 Task: Create a task  Implement data encryption for better user security , assign it to team member softage.9@softage.net in the project TractLine and update the status of the task to  At Risk , set the priority of the task to Medium.
Action: Mouse moved to (77, 467)
Screenshot: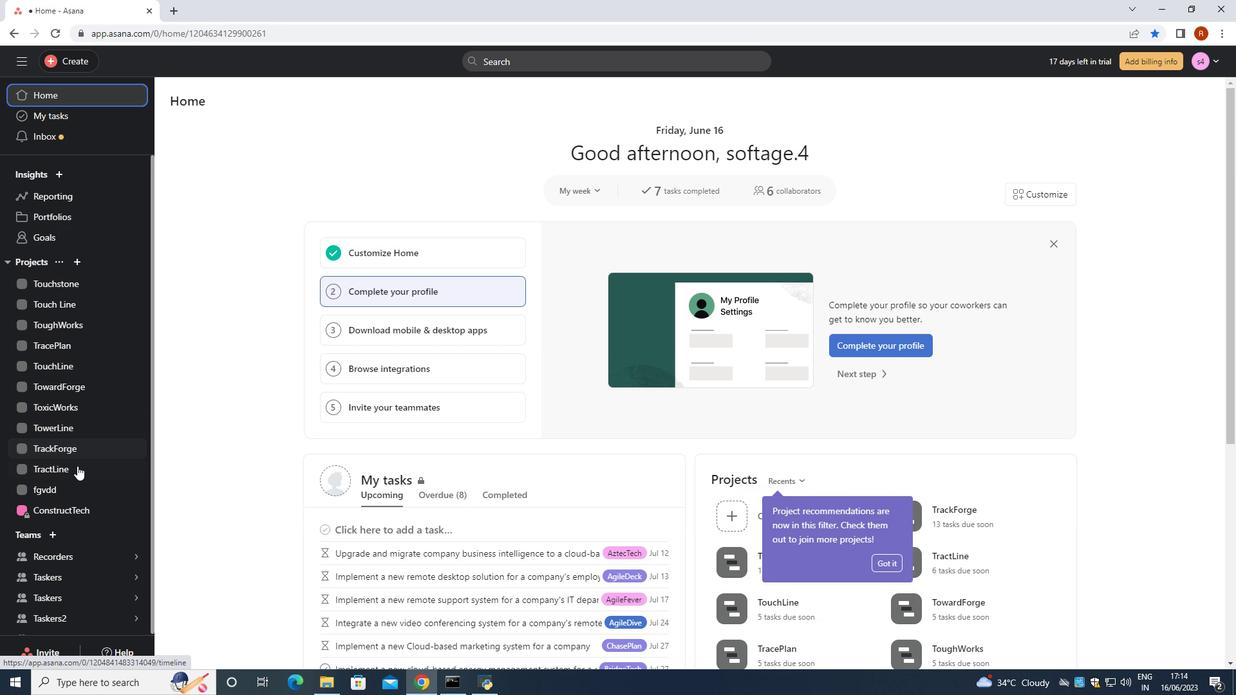 
Action: Mouse pressed left at (77, 467)
Screenshot: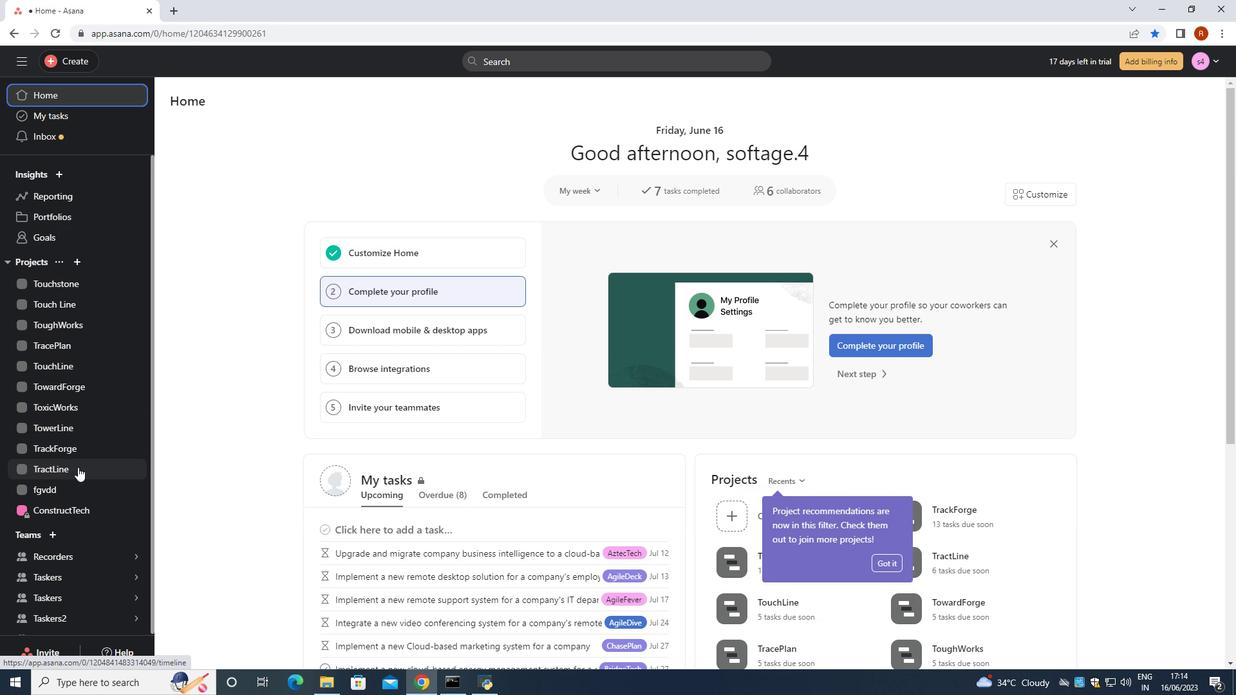 
Action: Mouse moved to (386, 318)
Screenshot: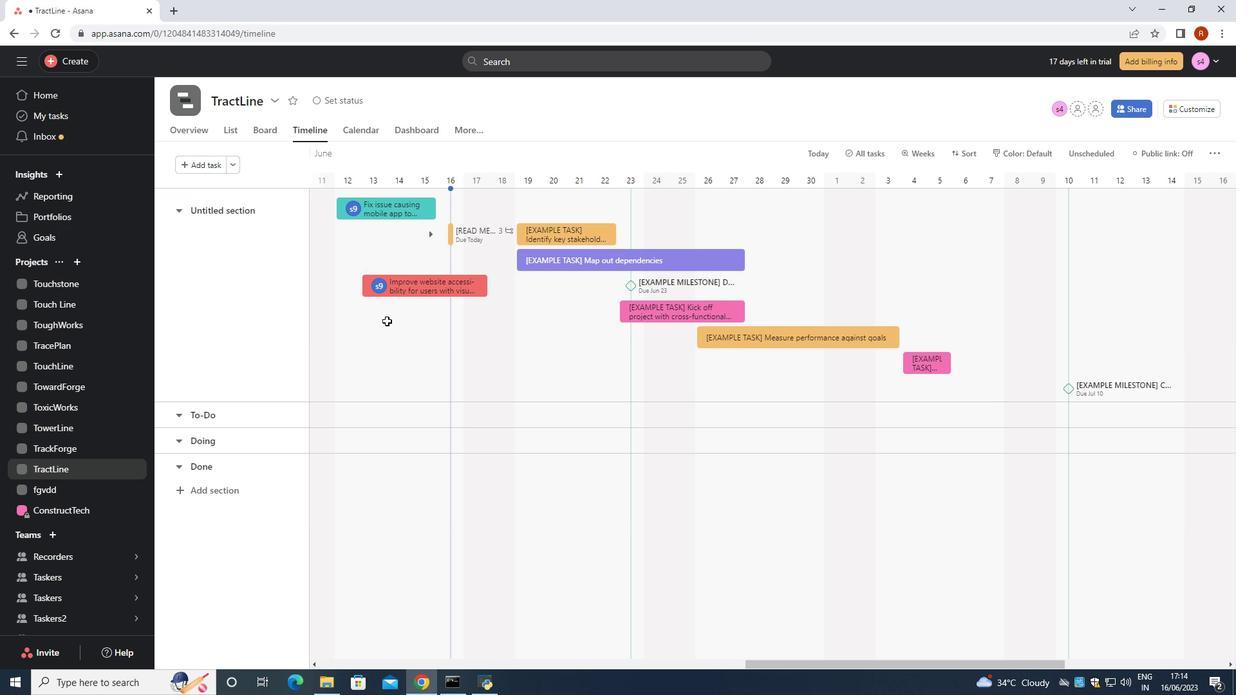 
Action: Mouse pressed left at (386, 318)
Screenshot: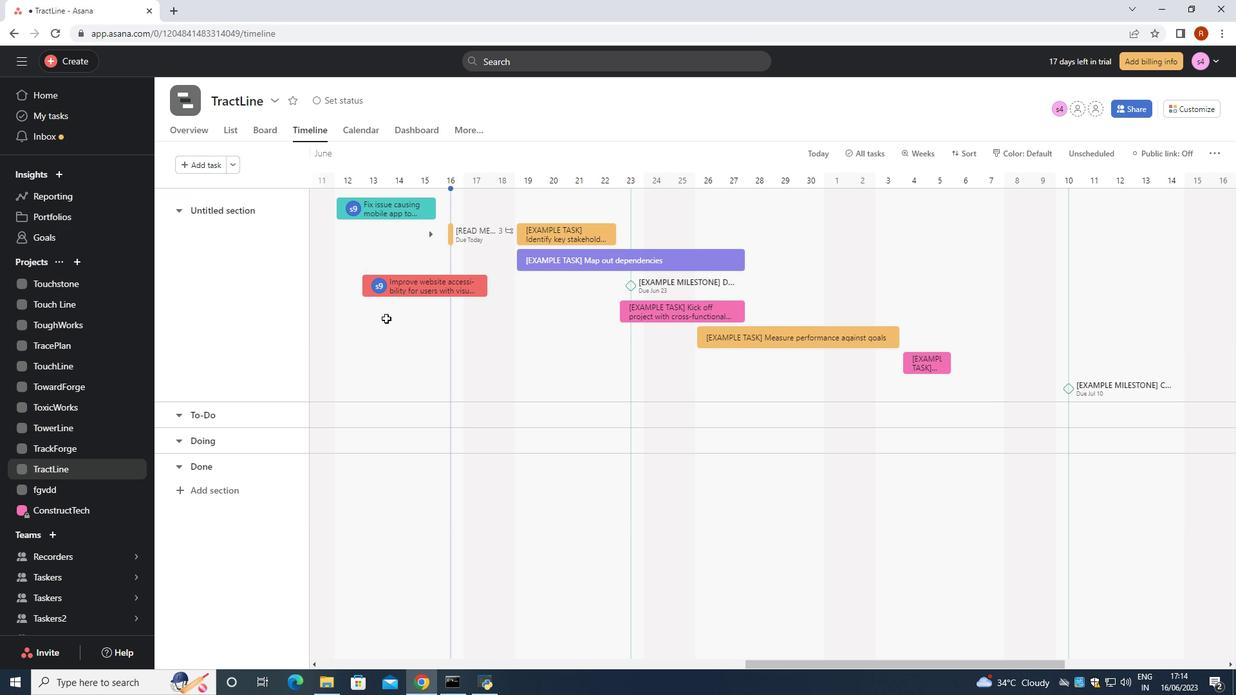 
Action: Mouse moved to (283, 390)
Screenshot: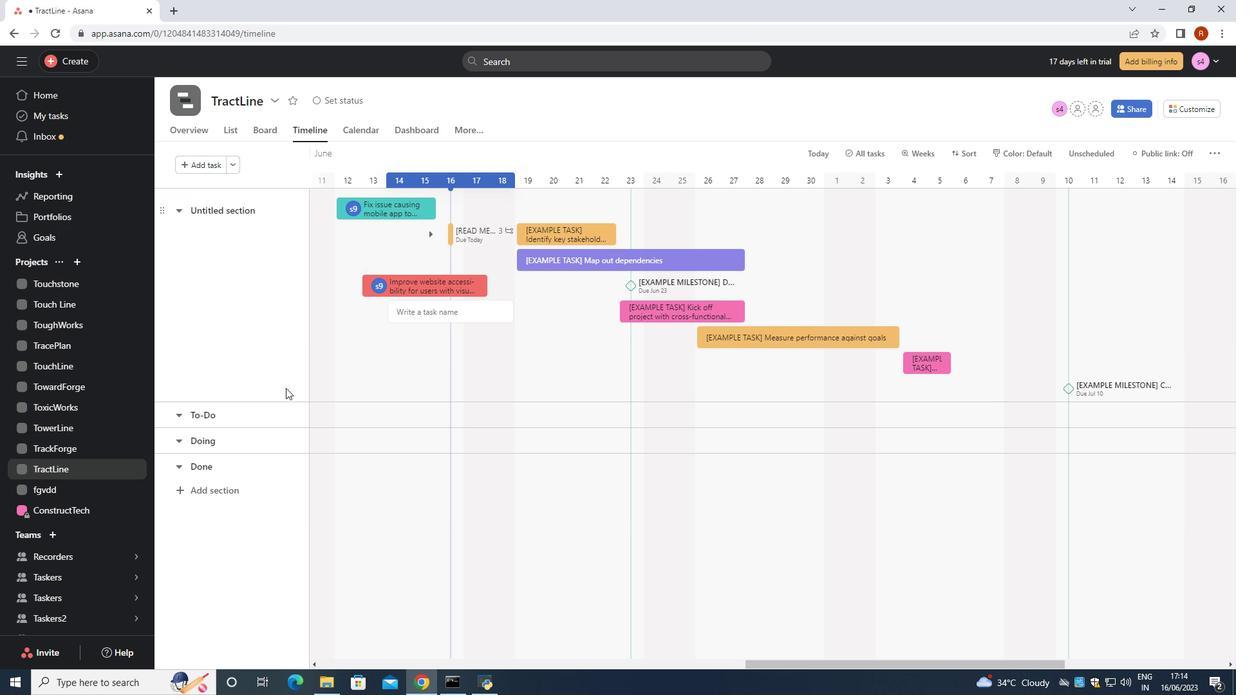 
Action: Key pressed <Key.shift>Implement<Key.space>dat<Key.space>encryptio<Key.left><Key.left><Key.left><Key.left><Key.left><Key.left><Key.left><Key.left><Key.left><Key.left>a<Key.right><Key.right><Key.right><Key.right><Key.right><Key.right><Key.right><Key.right><Key.right><Key.right><Key.right><Key.right>n<Key.space>for<Key.space>better<Key.space>user<Key.space>security<Key.space>
Screenshot: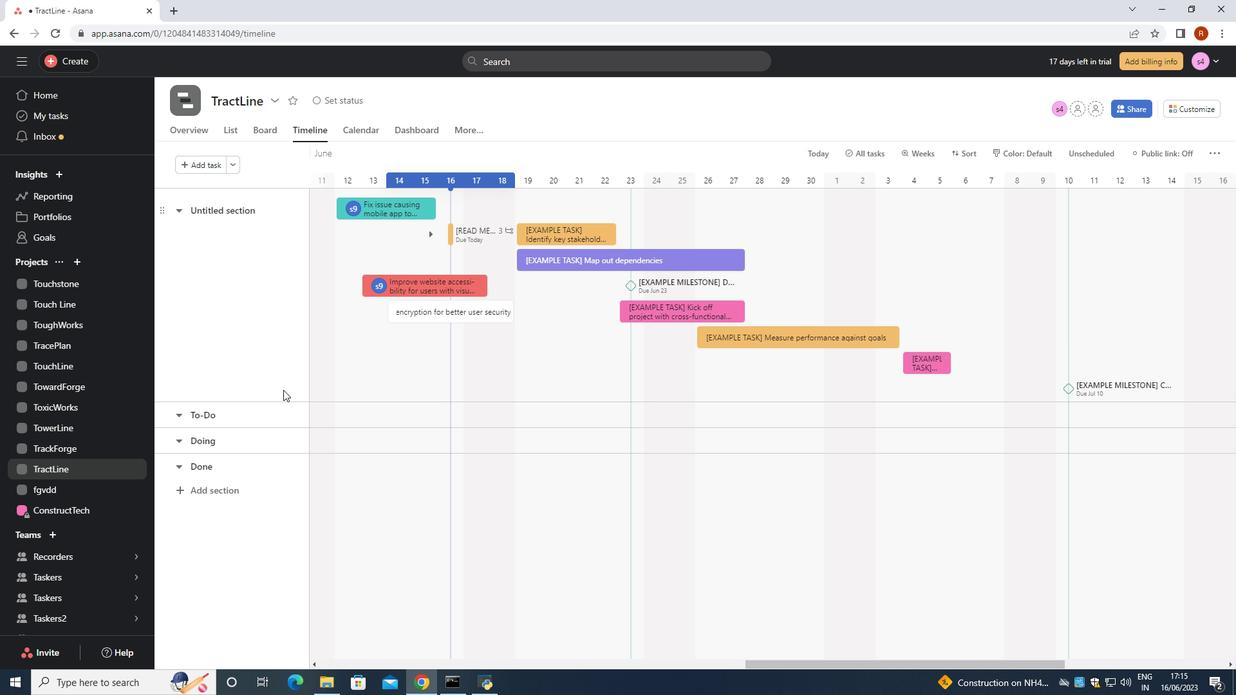 
Action: Mouse moved to (412, 350)
Screenshot: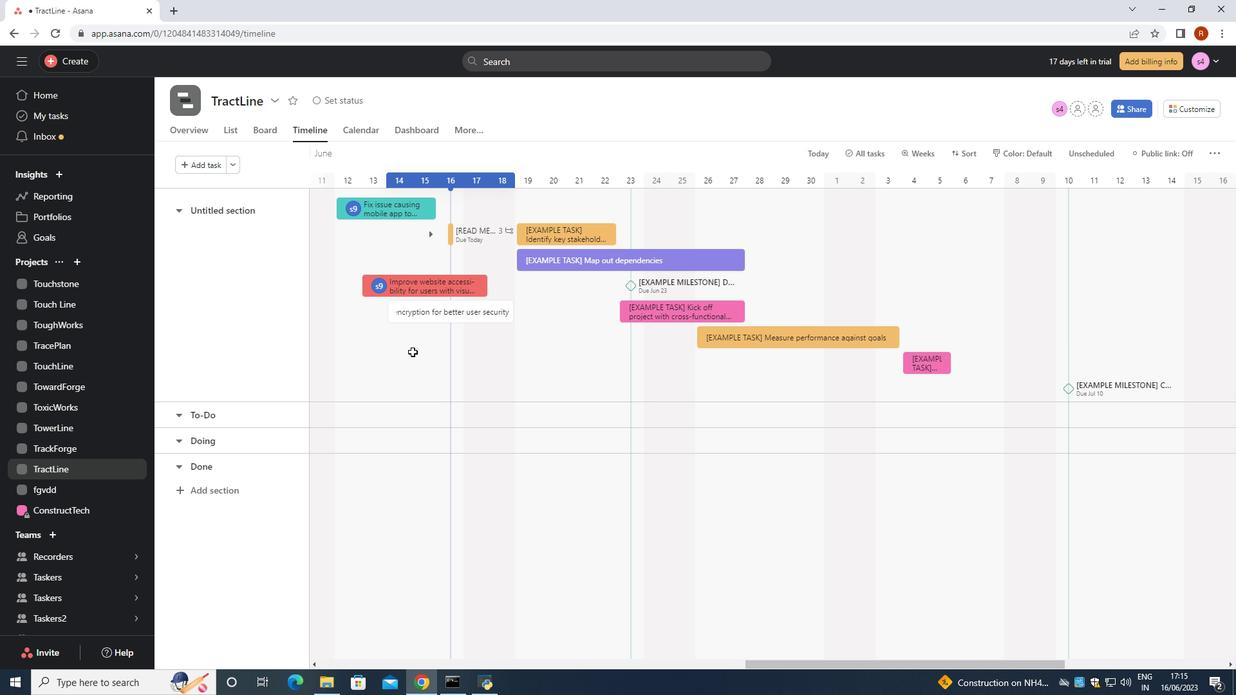 
Action: Key pressed <Key.enter>
Screenshot: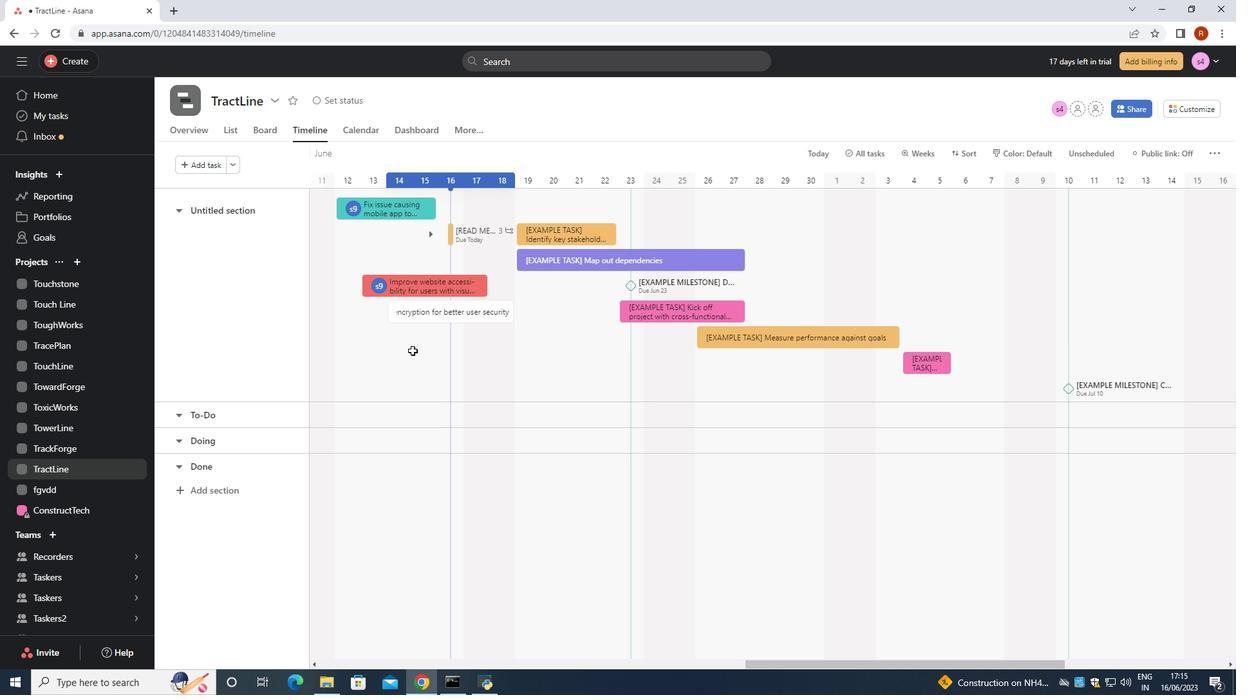 
Action: Mouse moved to (470, 311)
Screenshot: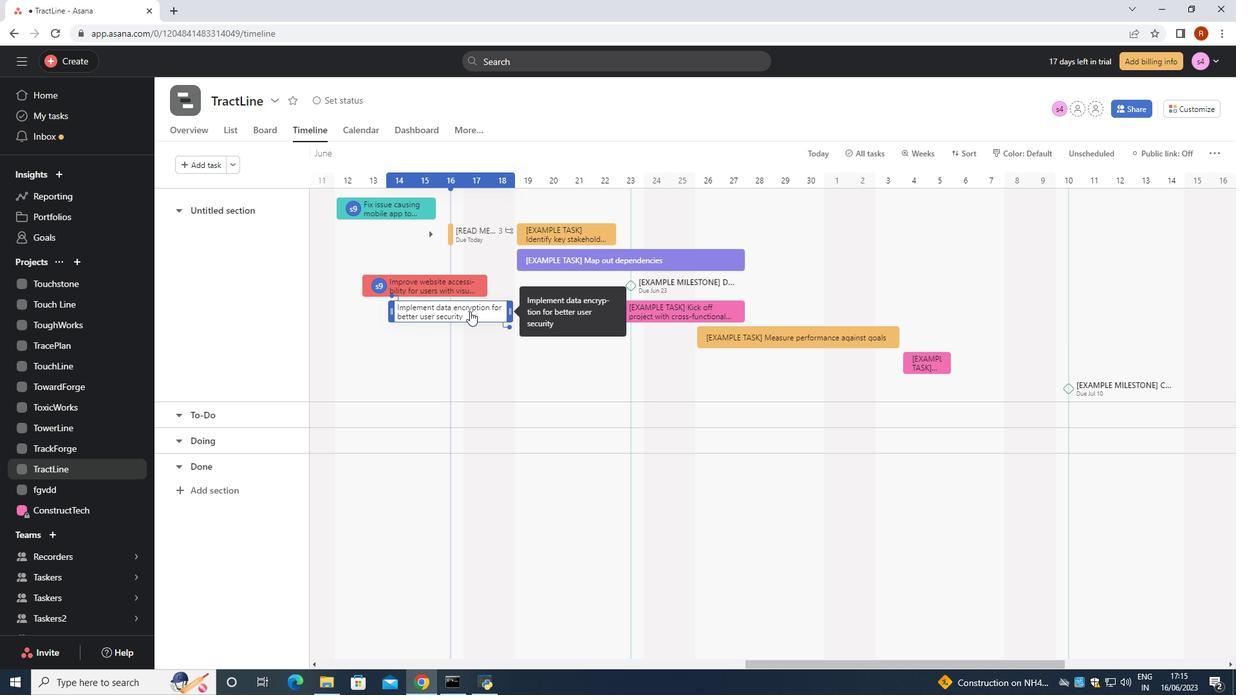 
Action: Mouse pressed left at (470, 311)
Screenshot: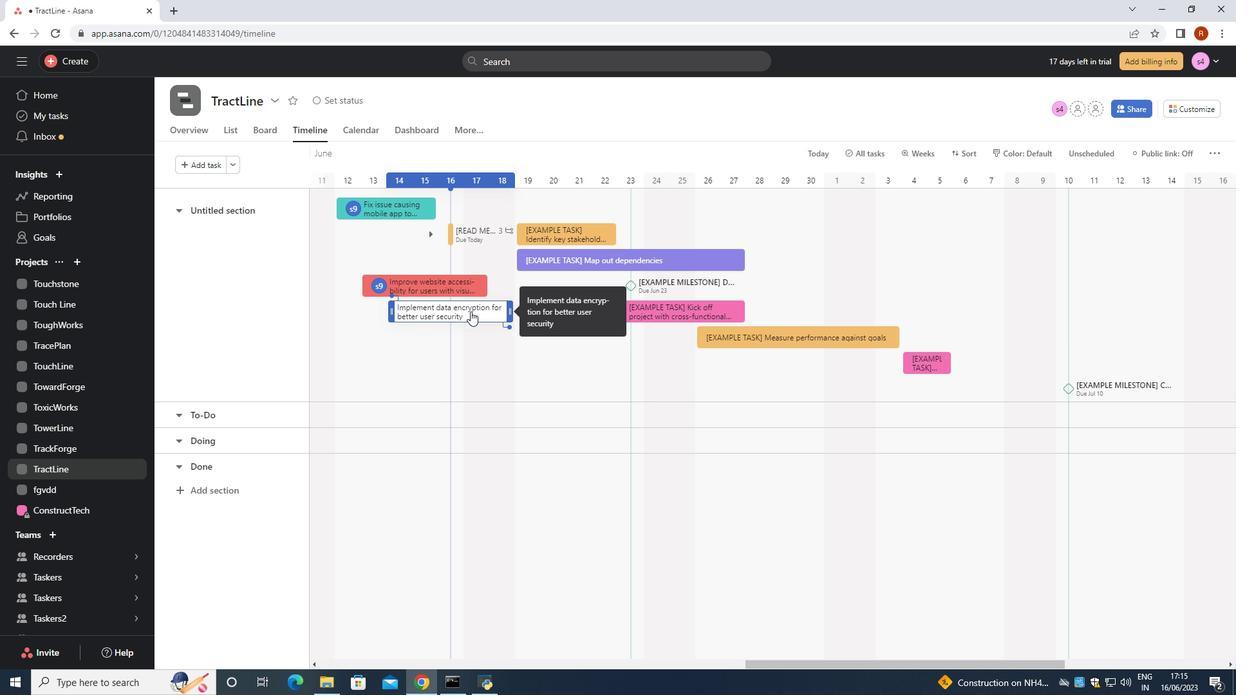 
Action: Mouse moved to (941, 229)
Screenshot: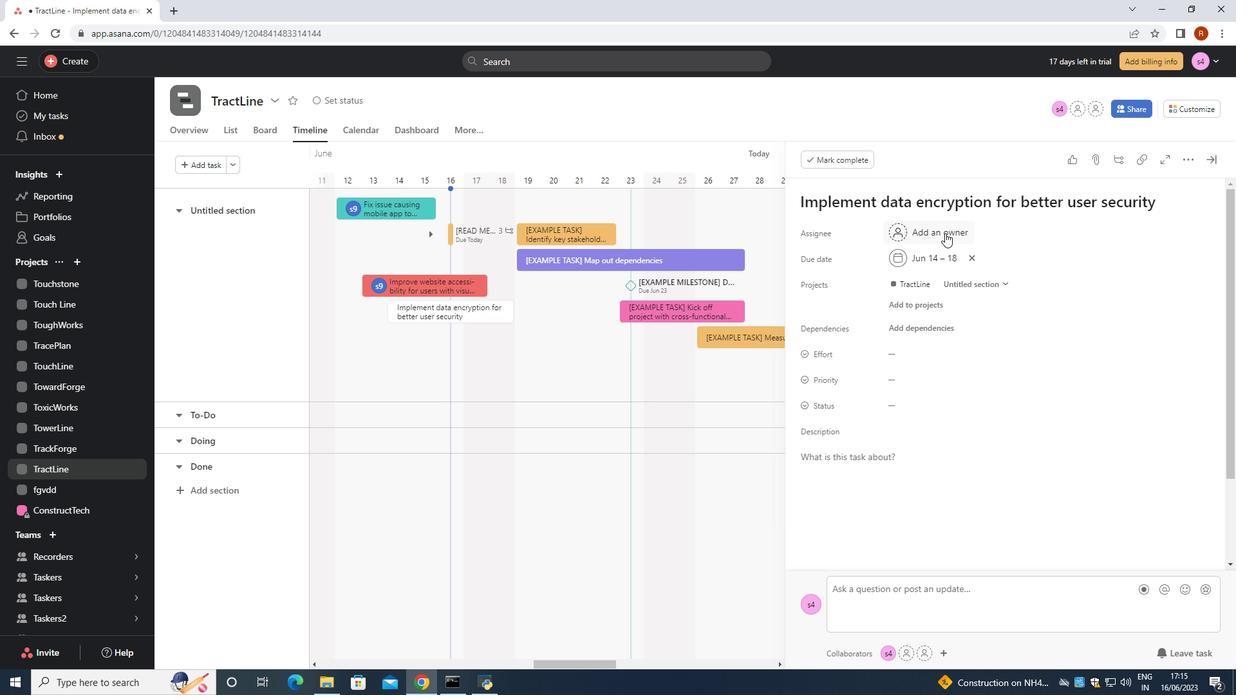 
Action: Mouse pressed left at (941, 229)
Screenshot: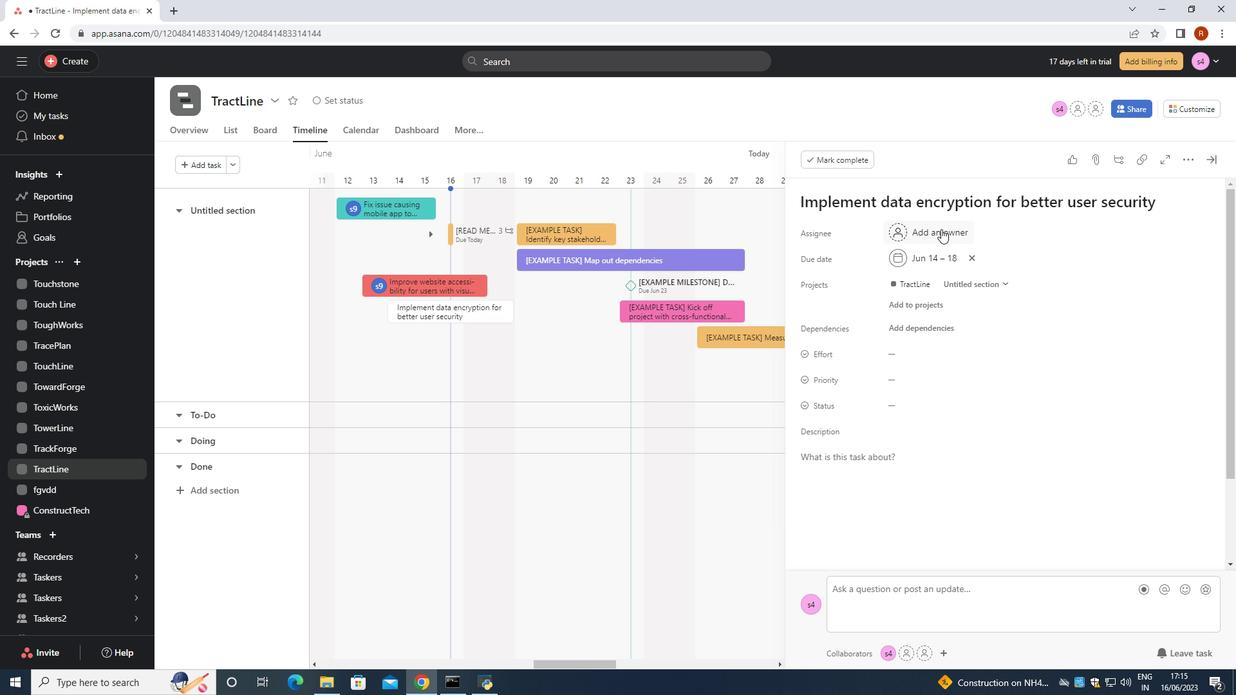 
Action: Mouse moved to (860, 283)
Screenshot: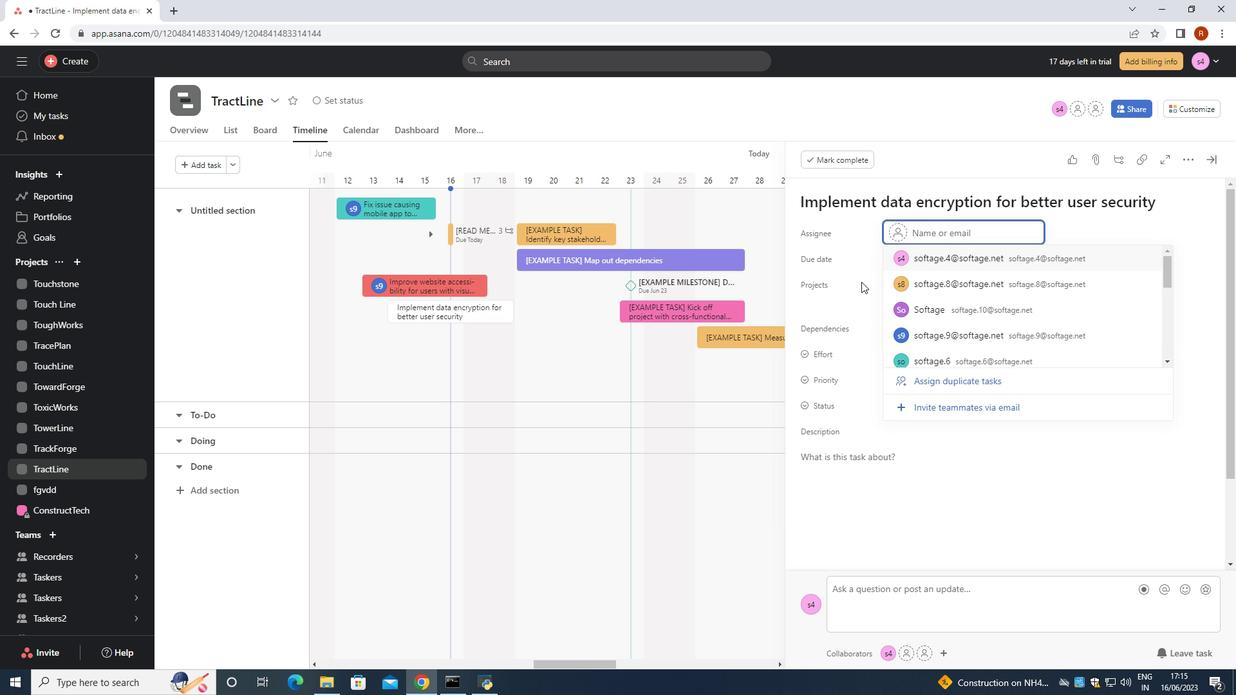
Action: Key pressed softage.9<Key.shift>@softage.net
Screenshot: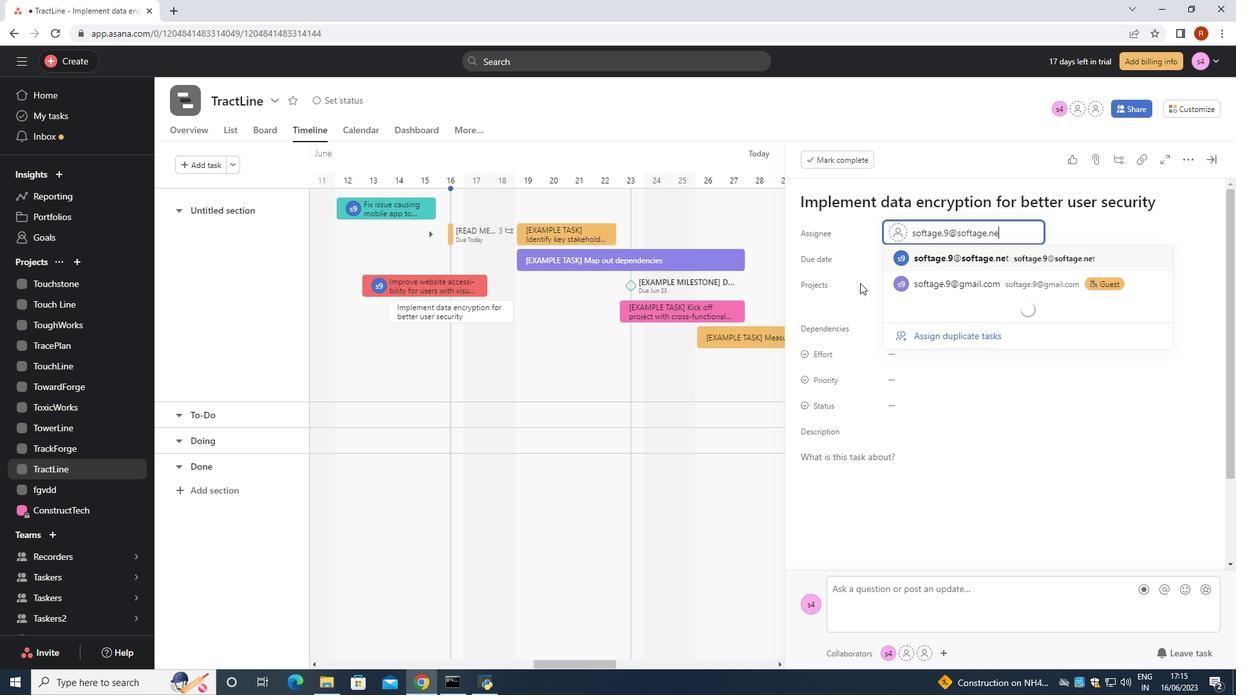 
Action: Mouse moved to (982, 253)
Screenshot: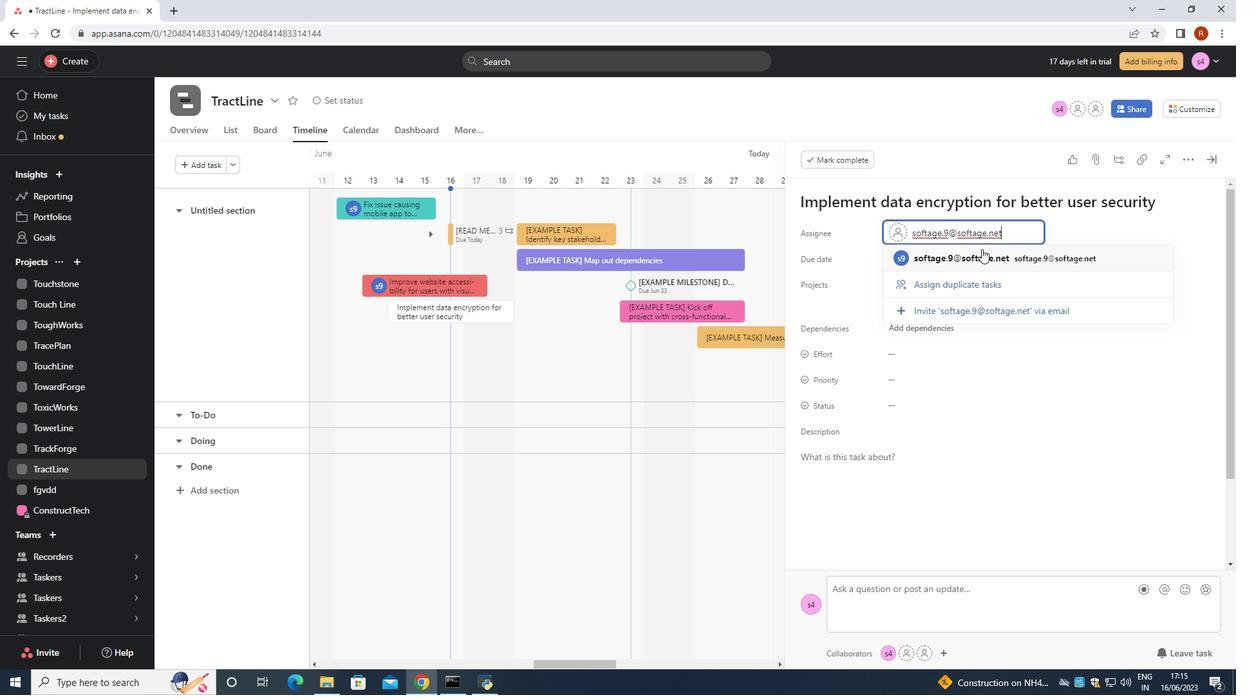 
Action: Mouse pressed left at (982, 253)
Screenshot: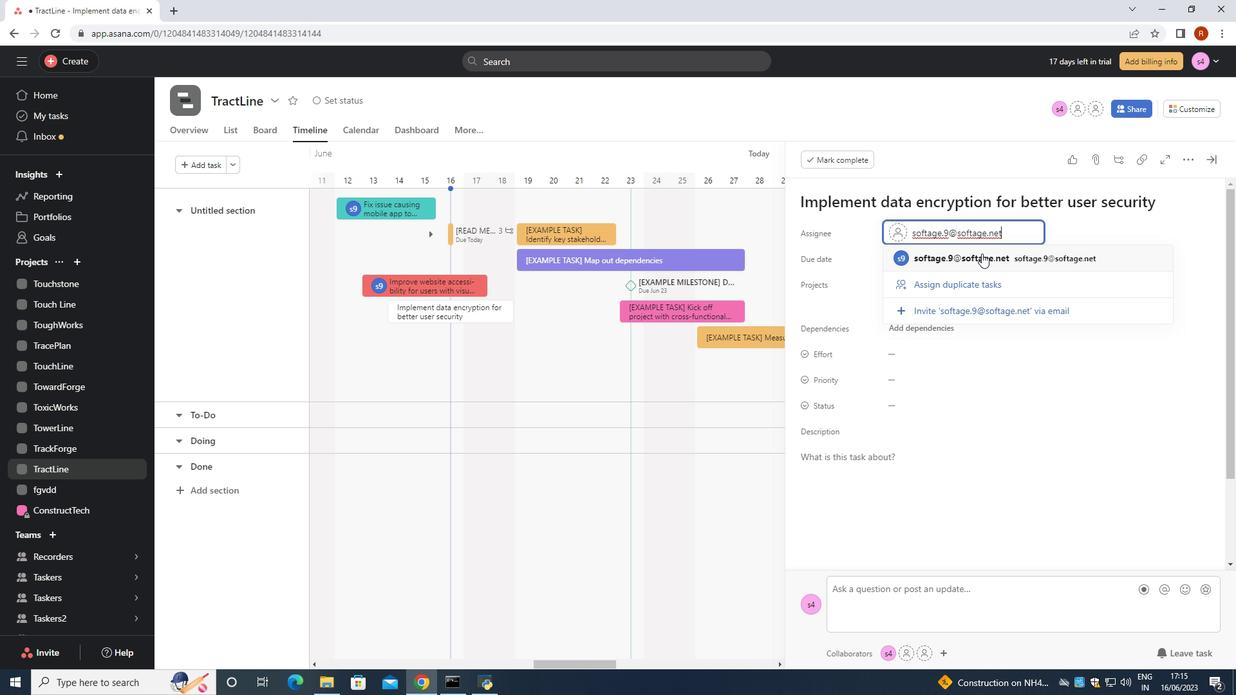 
Action: Mouse moved to (892, 405)
Screenshot: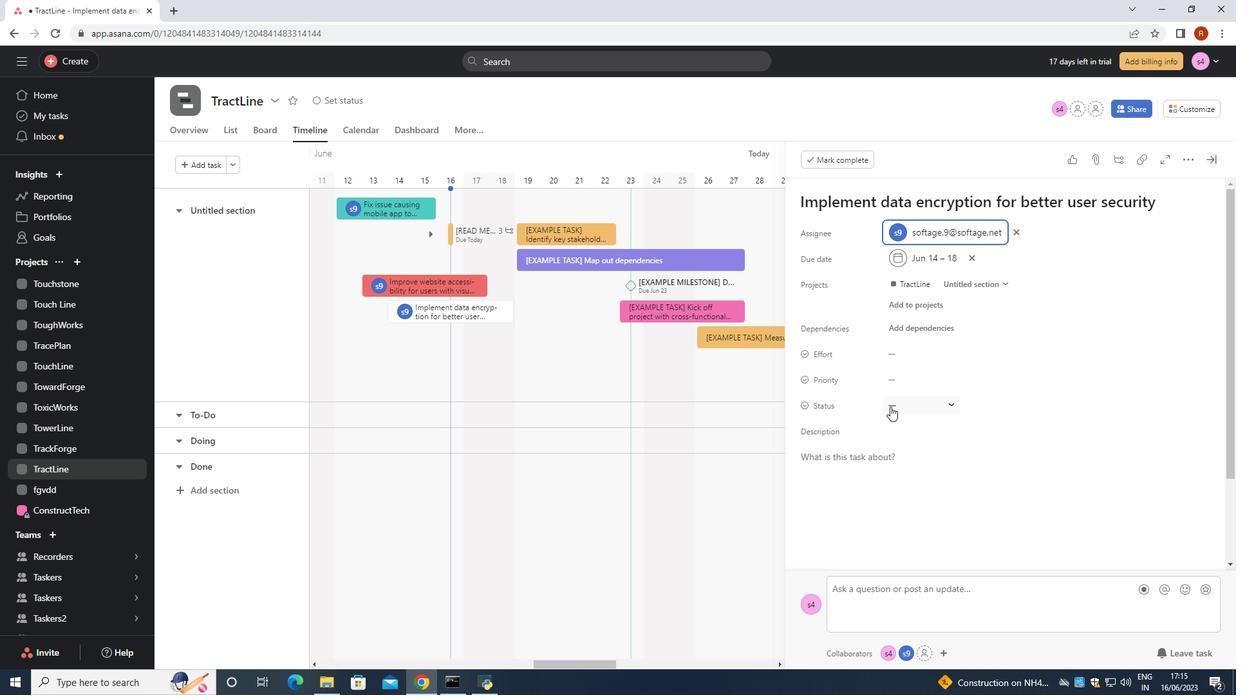 
Action: Mouse pressed left at (892, 405)
Screenshot: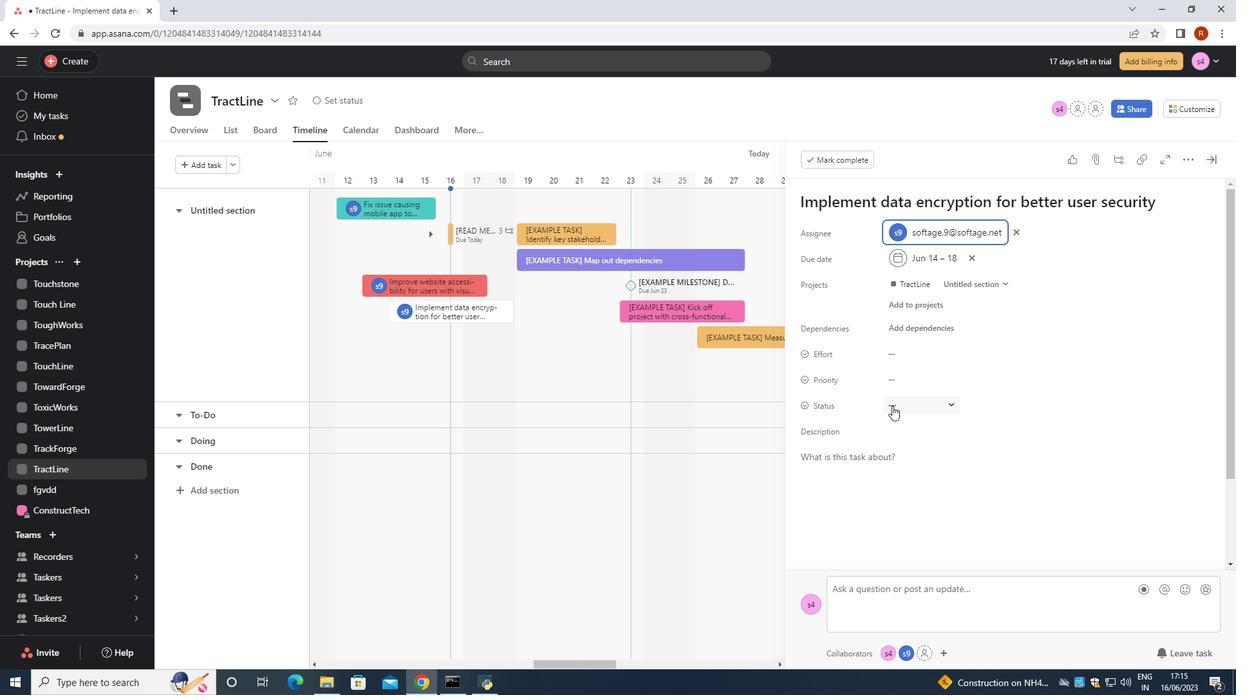 
Action: Mouse moved to (931, 476)
Screenshot: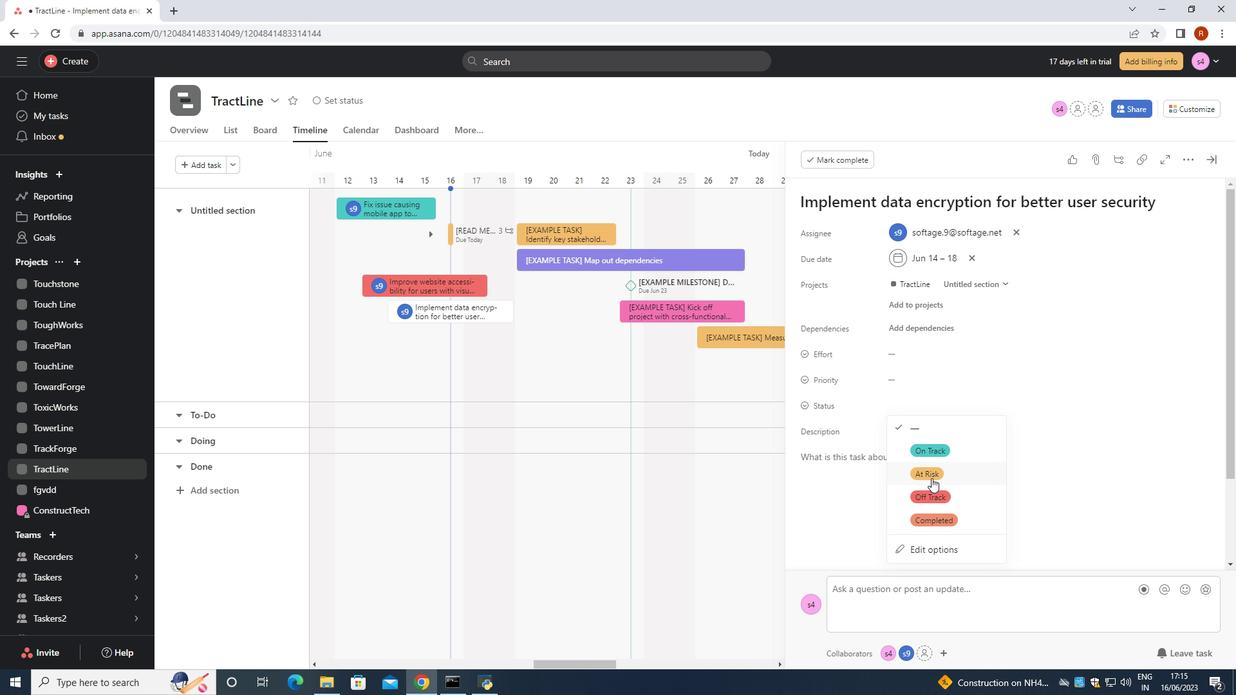 
Action: Mouse pressed left at (931, 476)
Screenshot: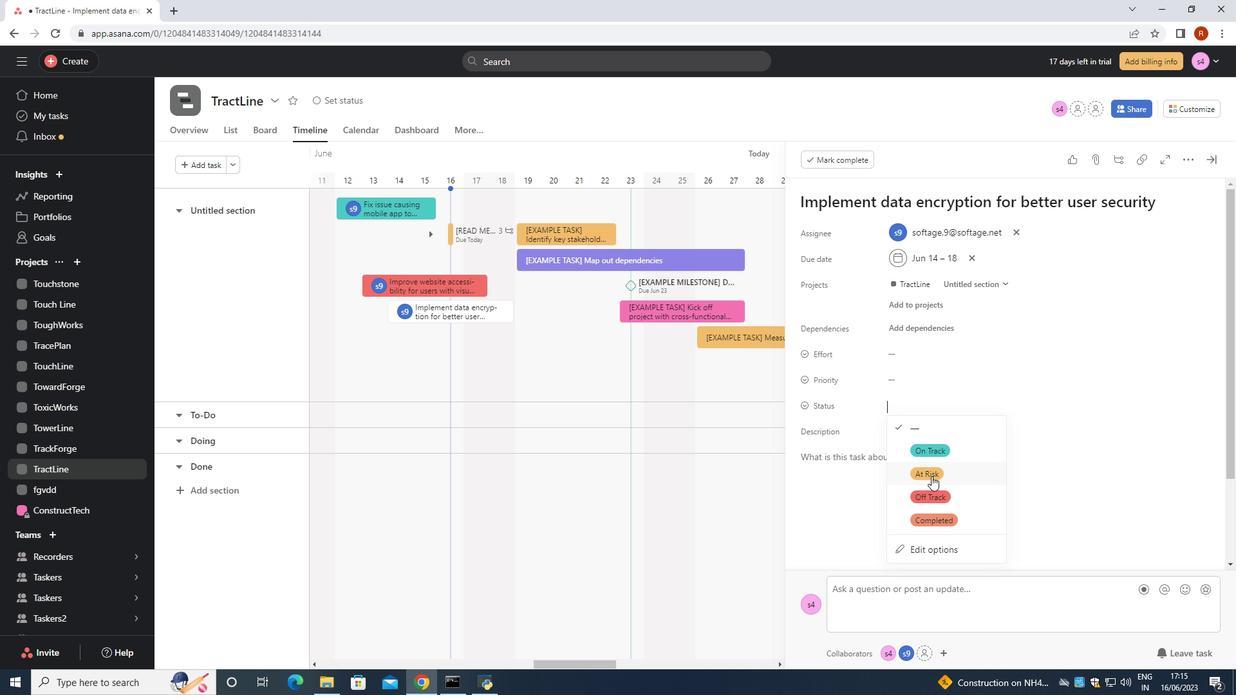 
Action: Mouse moved to (902, 381)
Screenshot: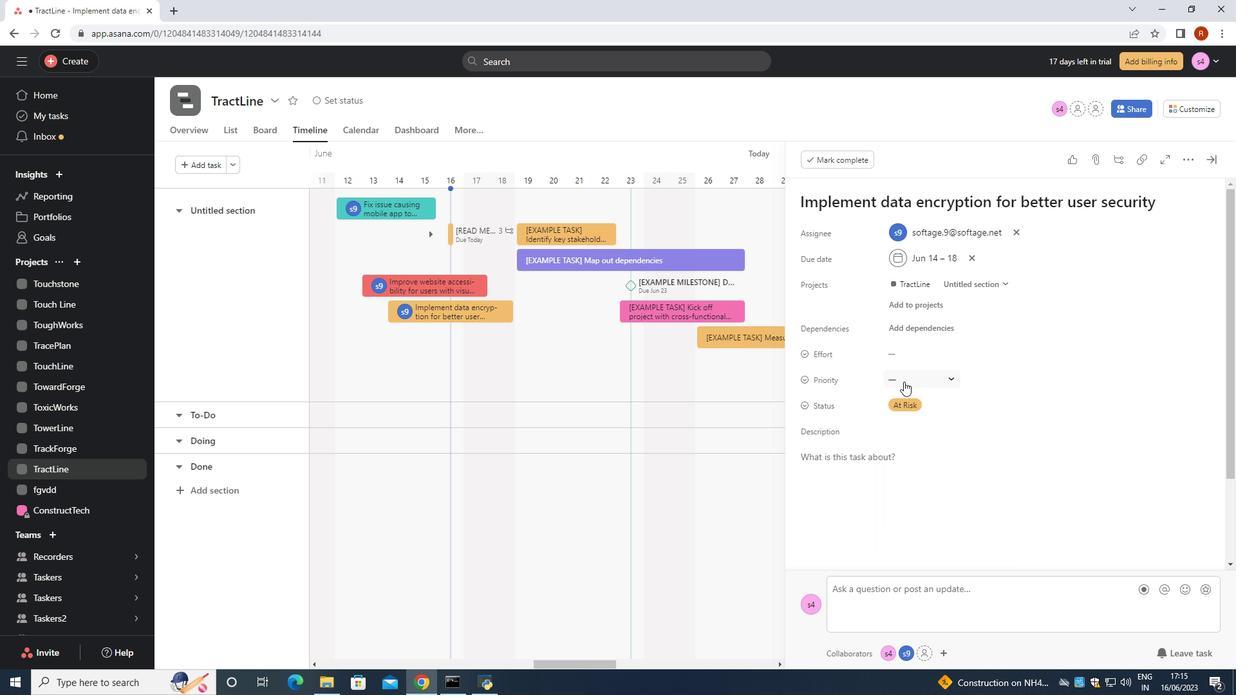 
Action: Mouse pressed left at (902, 381)
Screenshot: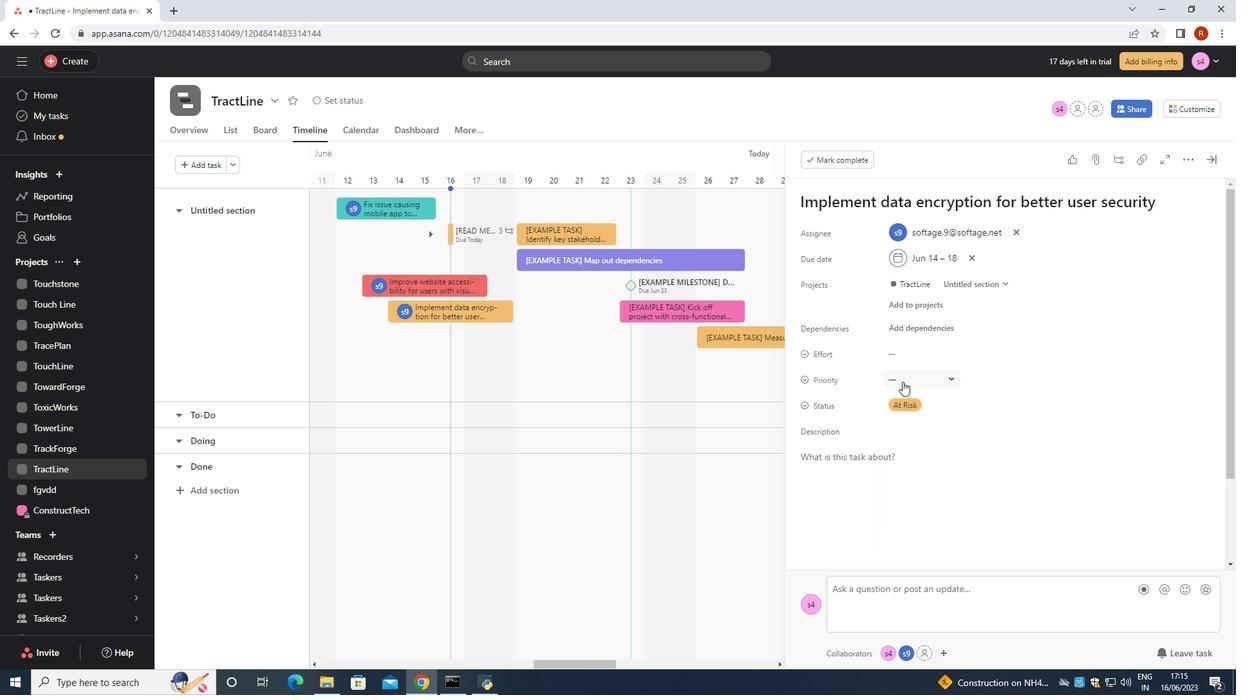 
Action: Mouse moved to (936, 441)
Screenshot: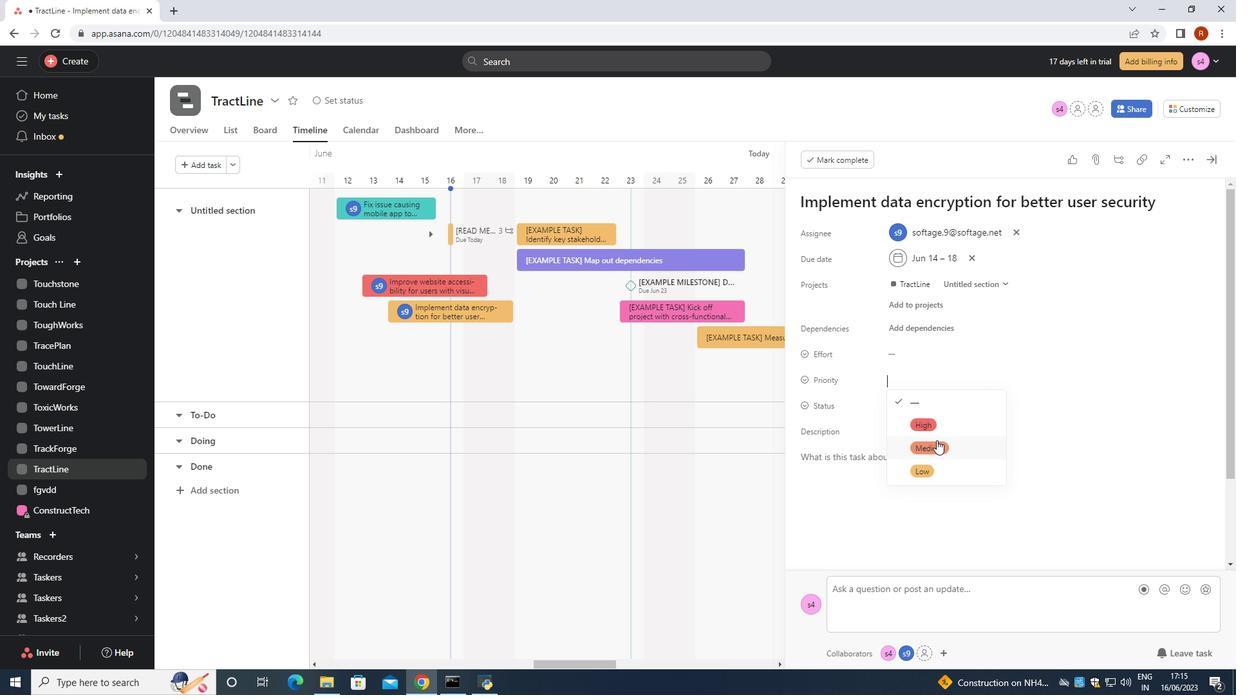 
Action: Mouse pressed left at (936, 441)
Screenshot: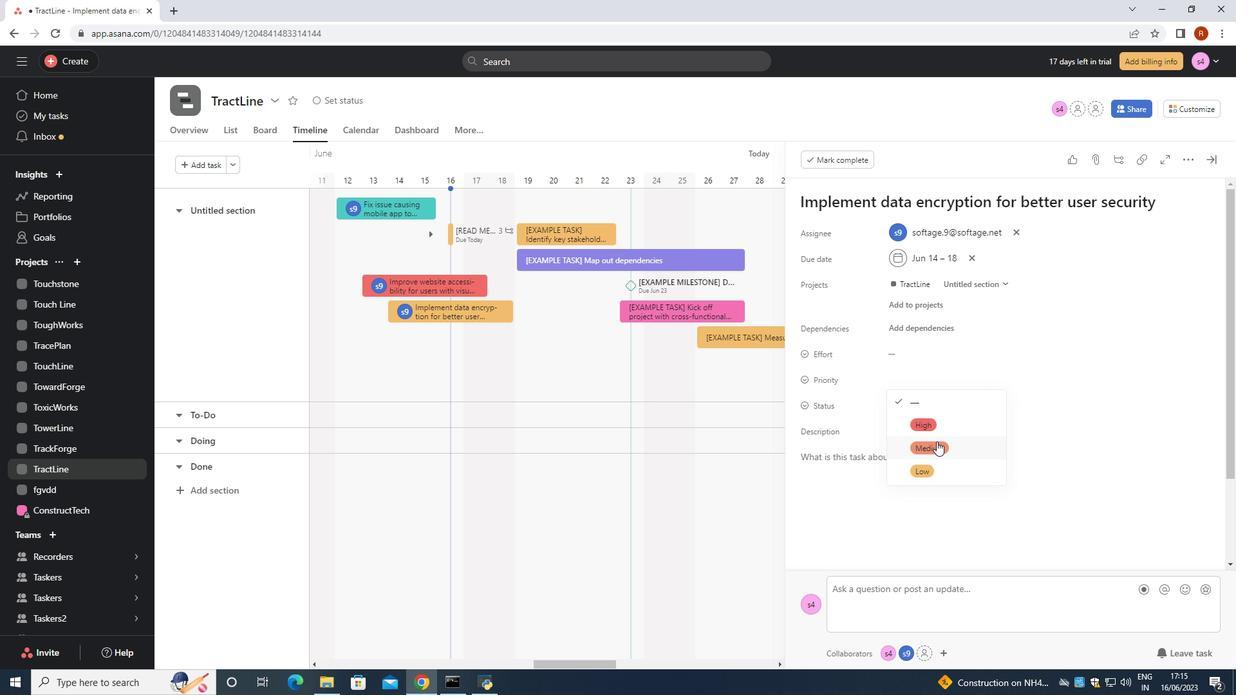 
